 Task: Create Card UI Design Concepts in Board Recruiting to Workspace Finance and Accounting. Create Card Brand Guidelines Review in Board Influencer Marketing to Workspace Finance and Accounting. Create Card Design Critique Meeting in Board Email Marketing A/B Testing and Optimization to Workspace Finance and Accounting
Action: Mouse moved to (49, 341)
Screenshot: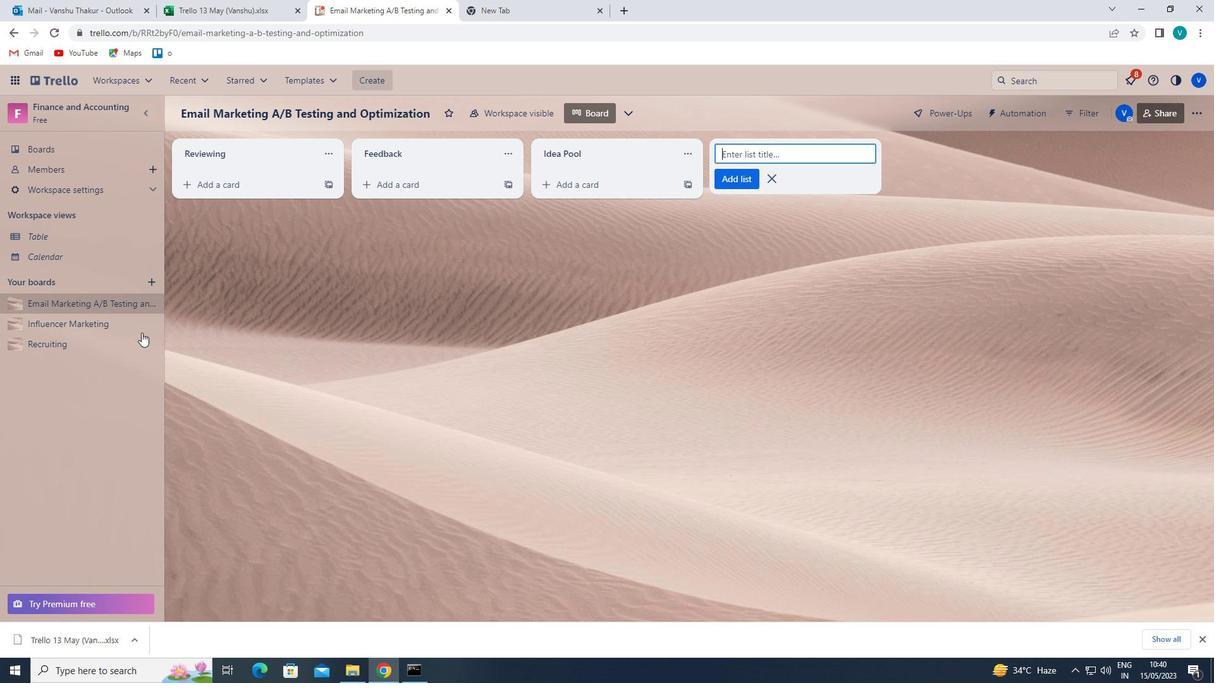 
Action: Mouse pressed left at (49, 341)
Screenshot: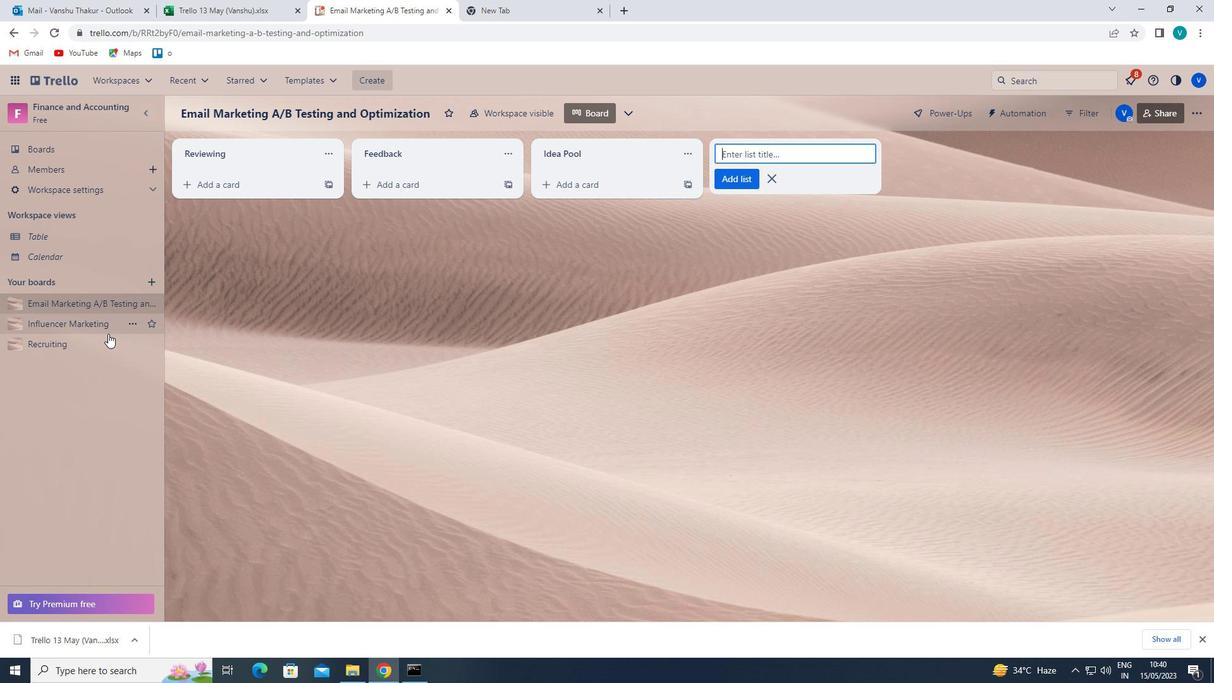 
Action: Mouse pressed left at (49, 341)
Screenshot: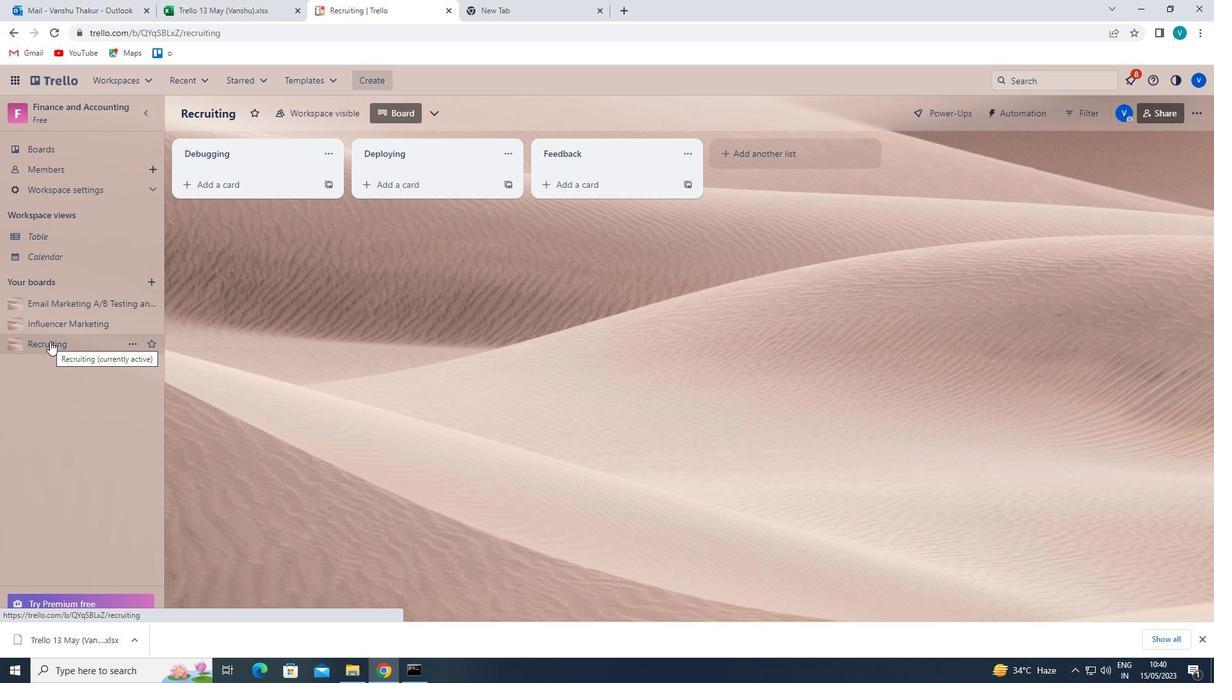 
Action: Mouse moved to (213, 179)
Screenshot: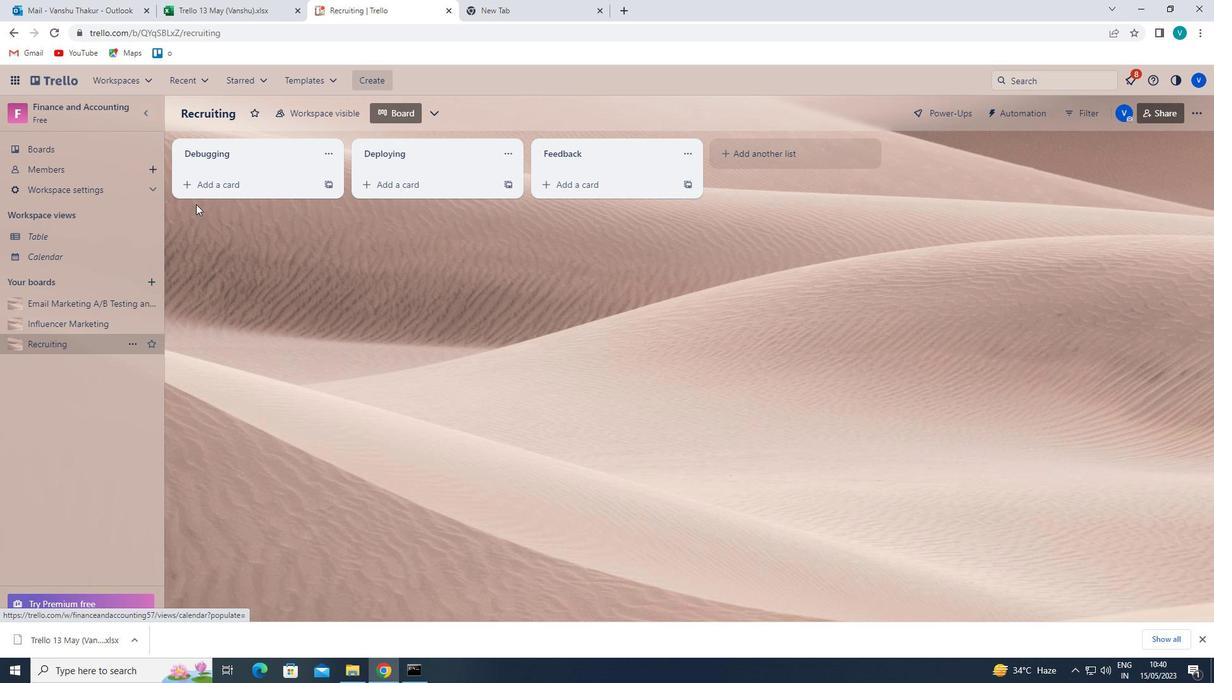 
Action: Mouse pressed left at (213, 179)
Screenshot: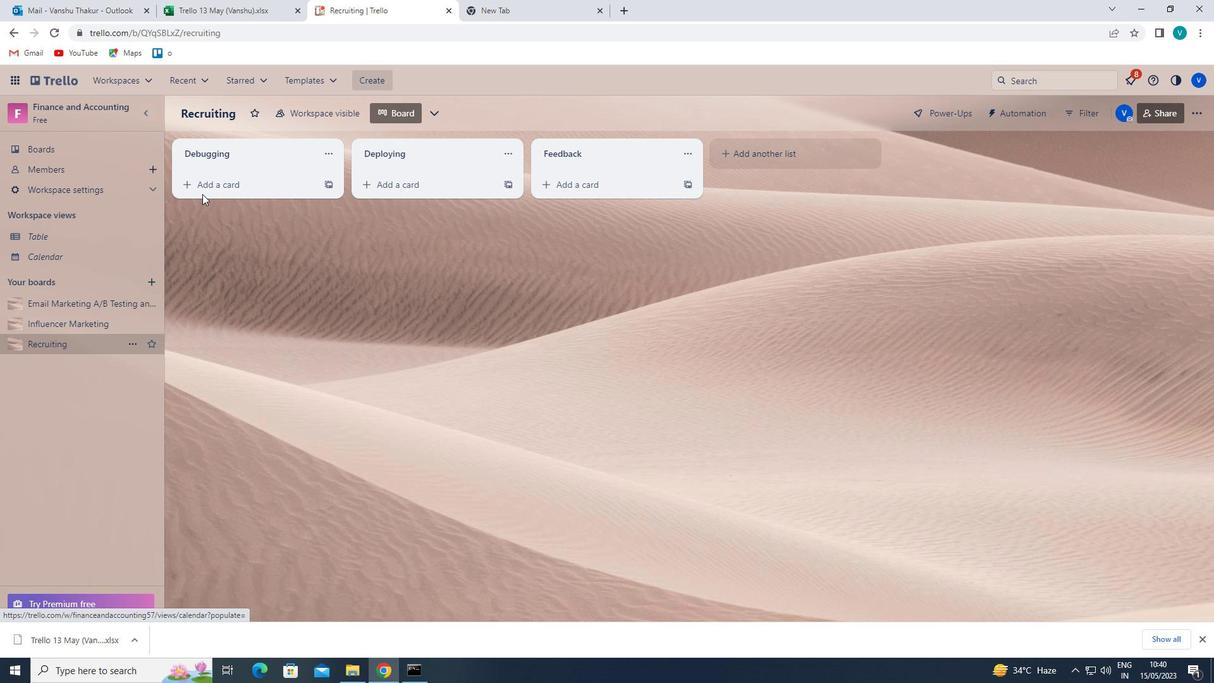 
Action: Mouse moved to (215, 182)
Screenshot: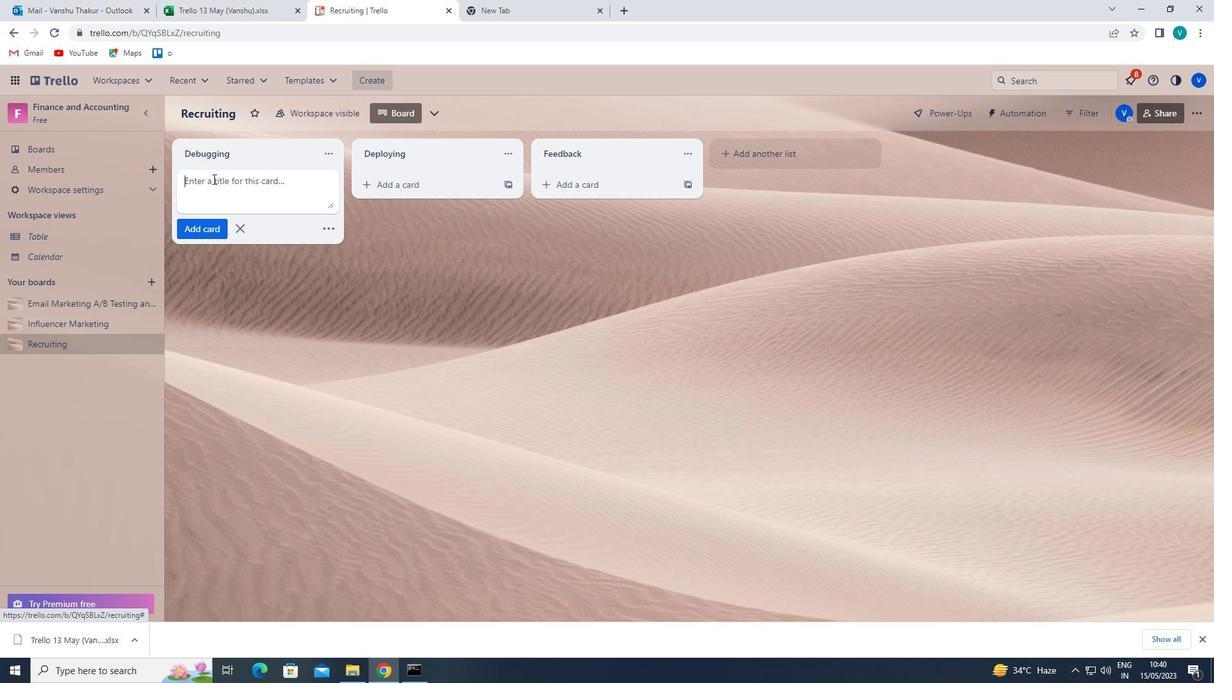 
Action: Key pressed <Key.shift>UI<Key.space><Key.shift><Key.shift><Key.shift><Key.shift><Key.shift><Key.shift>DESIGN<Key.space><Key.shift>CONCEPTS<Key.enter>
Screenshot: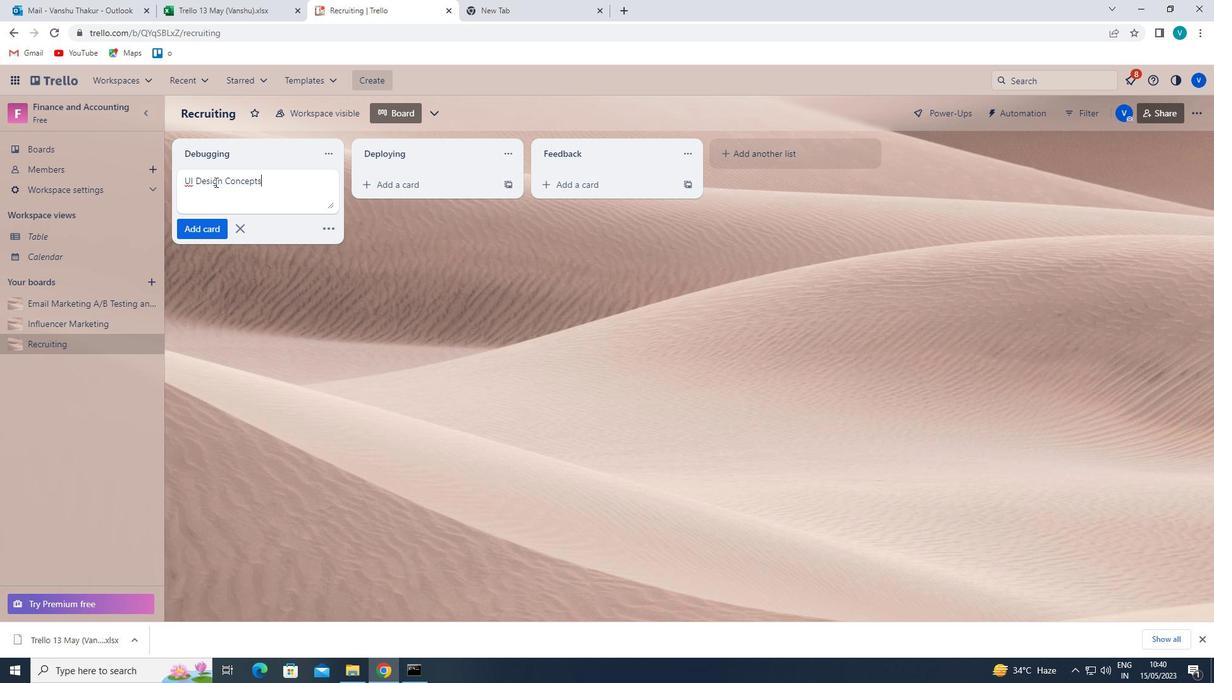 
Action: Mouse moved to (65, 325)
Screenshot: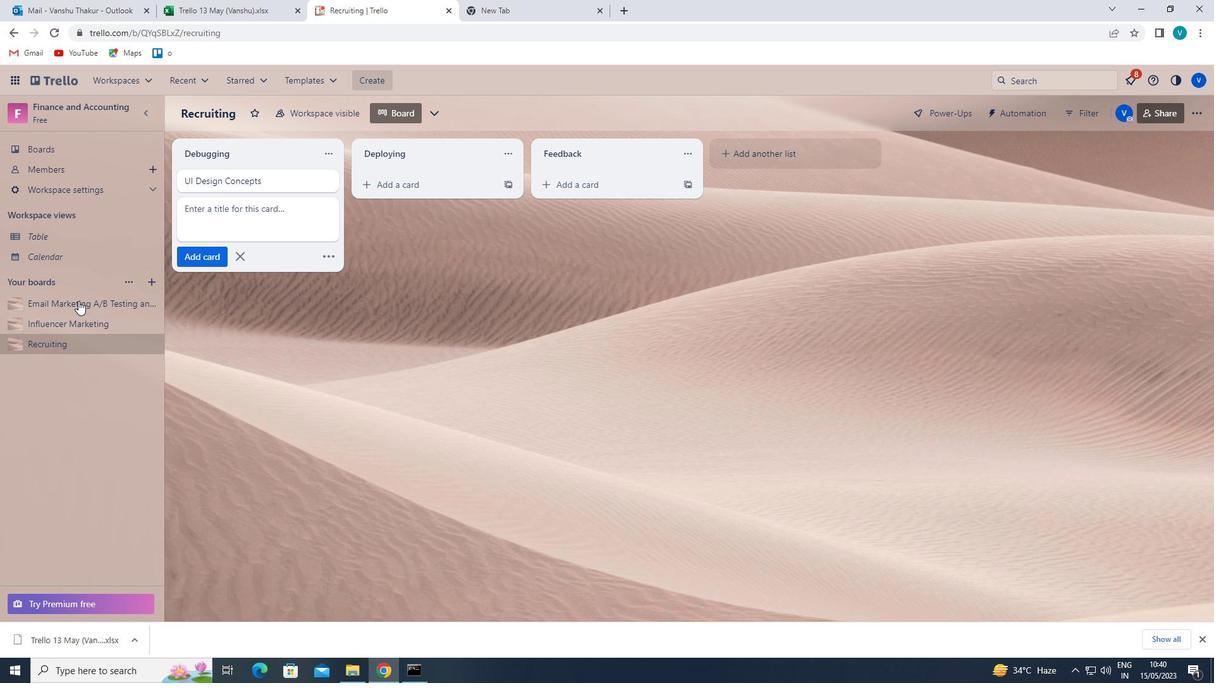 
Action: Mouse pressed left at (65, 325)
Screenshot: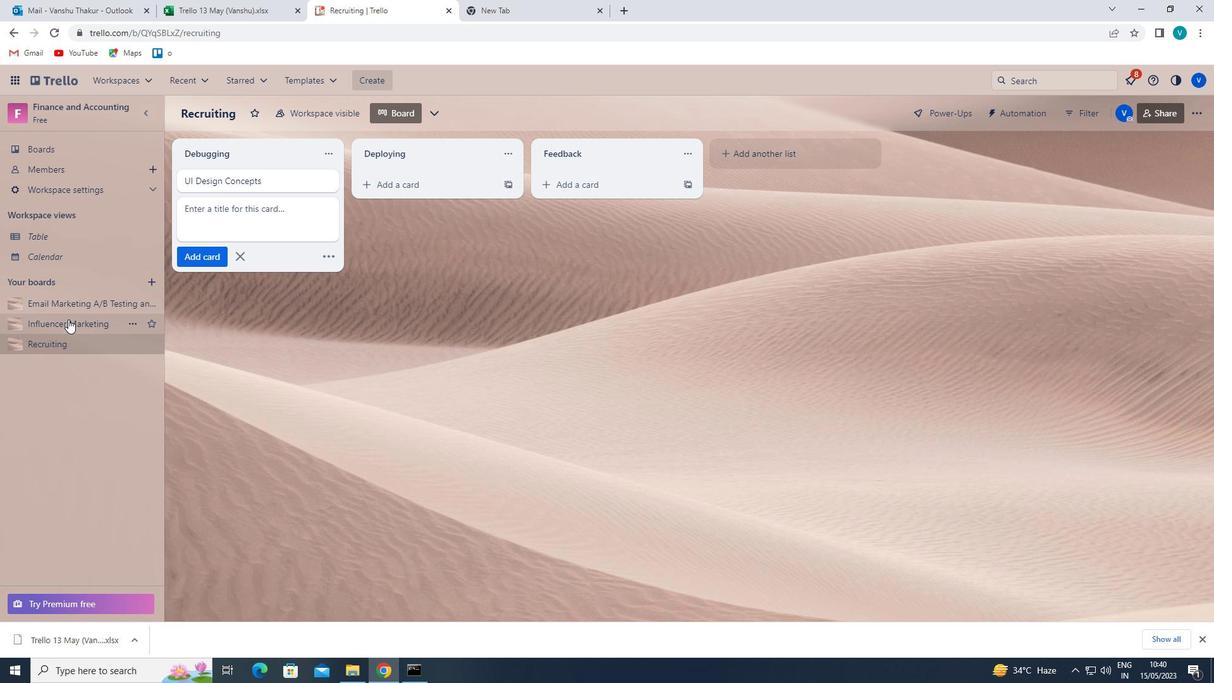 
Action: Mouse moved to (236, 180)
Screenshot: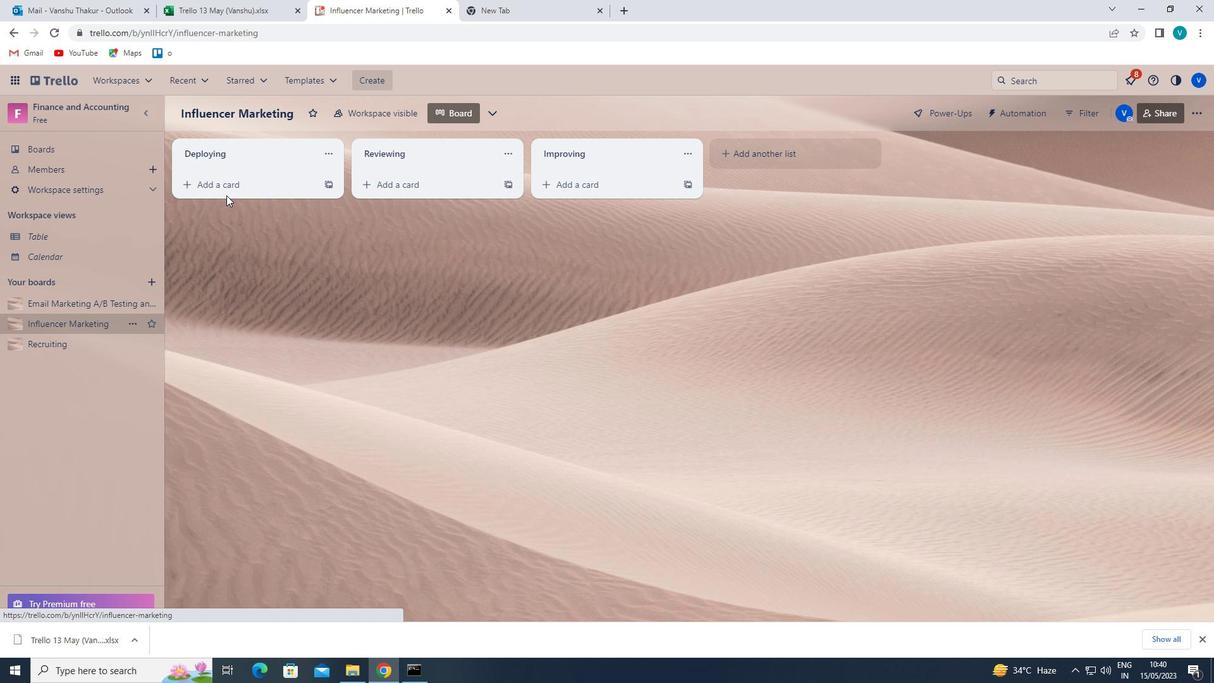 
Action: Mouse pressed left at (236, 180)
Screenshot: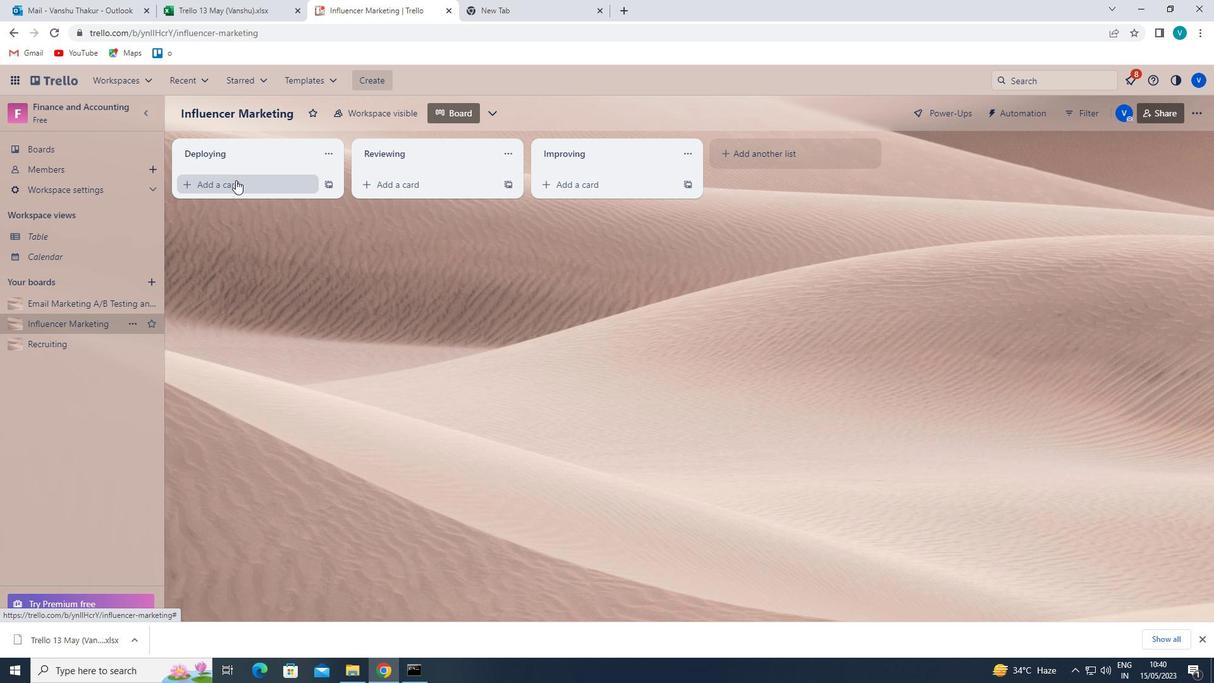 
Action: Key pressed <Key.shift>BRAND<Key.space><Key.shift>GUIDELINES<Key.space><Key.shift>REVIEW<Key.enter>
Screenshot: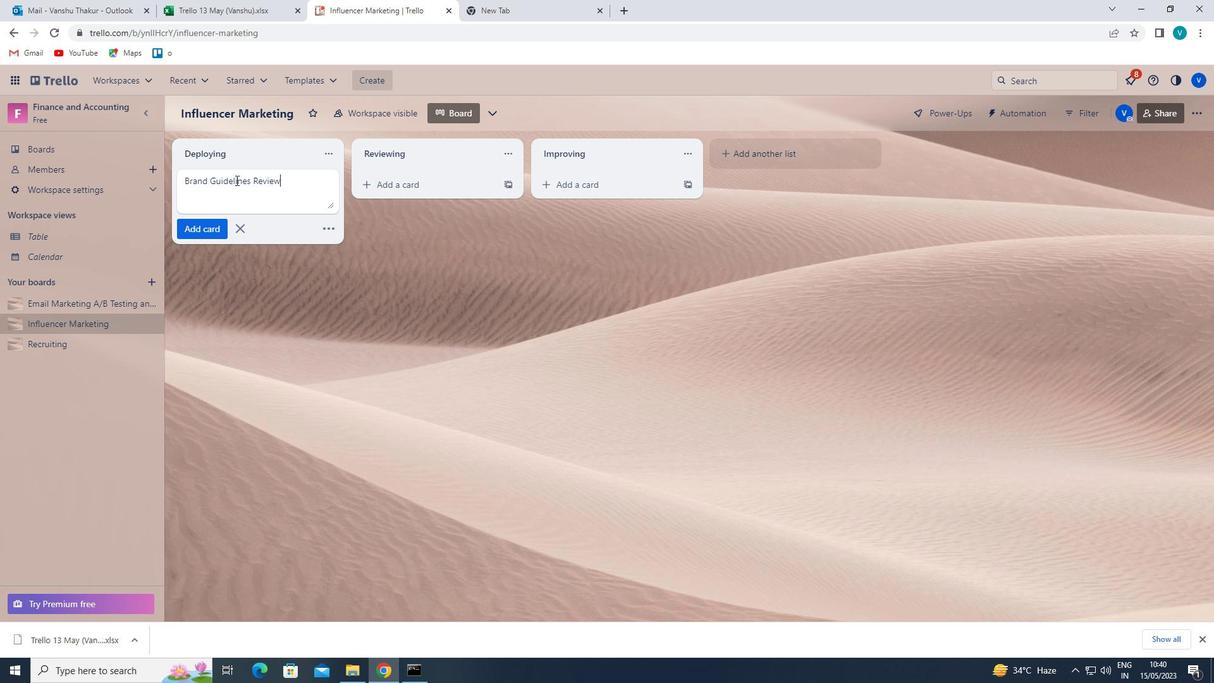 
Action: Mouse moved to (88, 298)
Screenshot: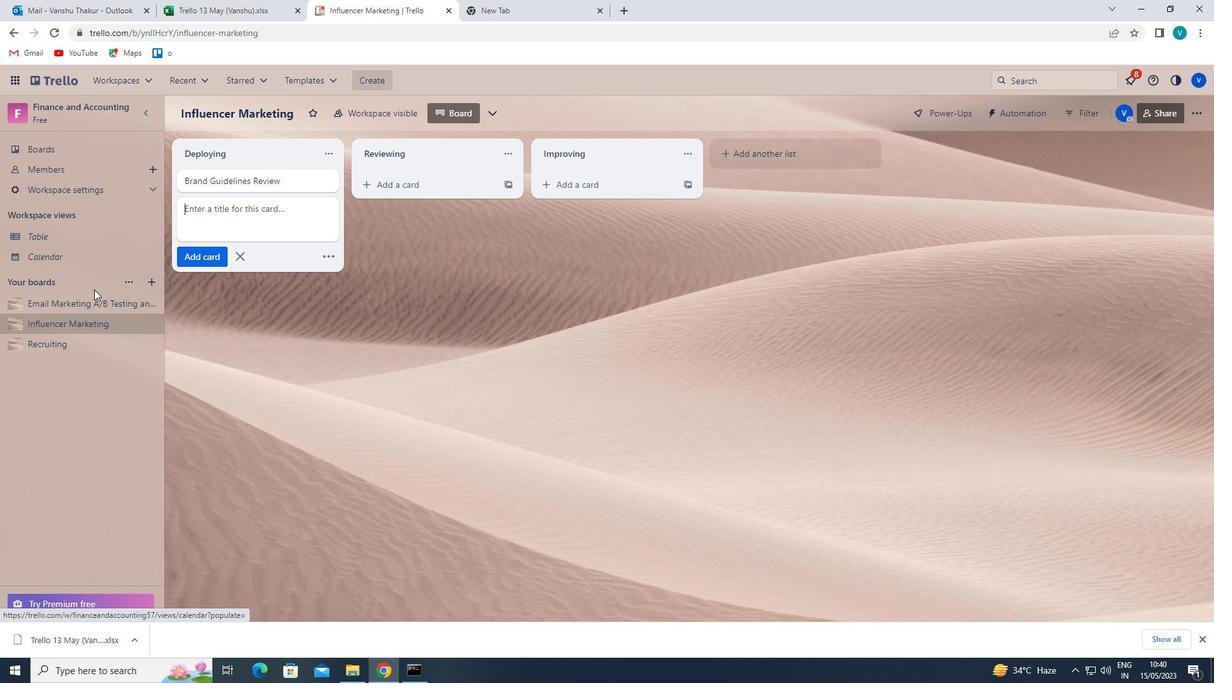 
Action: Mouse pressed left at (88, 298)
Screenshot: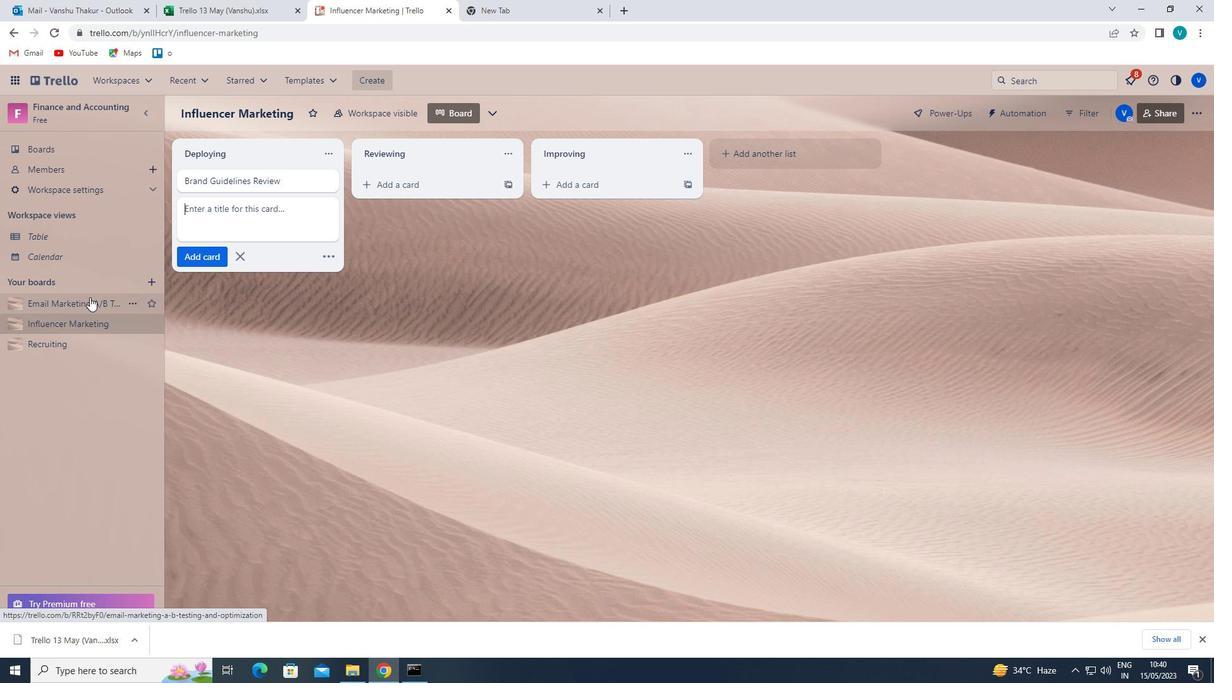 
Action: Mouse moved to (239, 178)
Screenshot: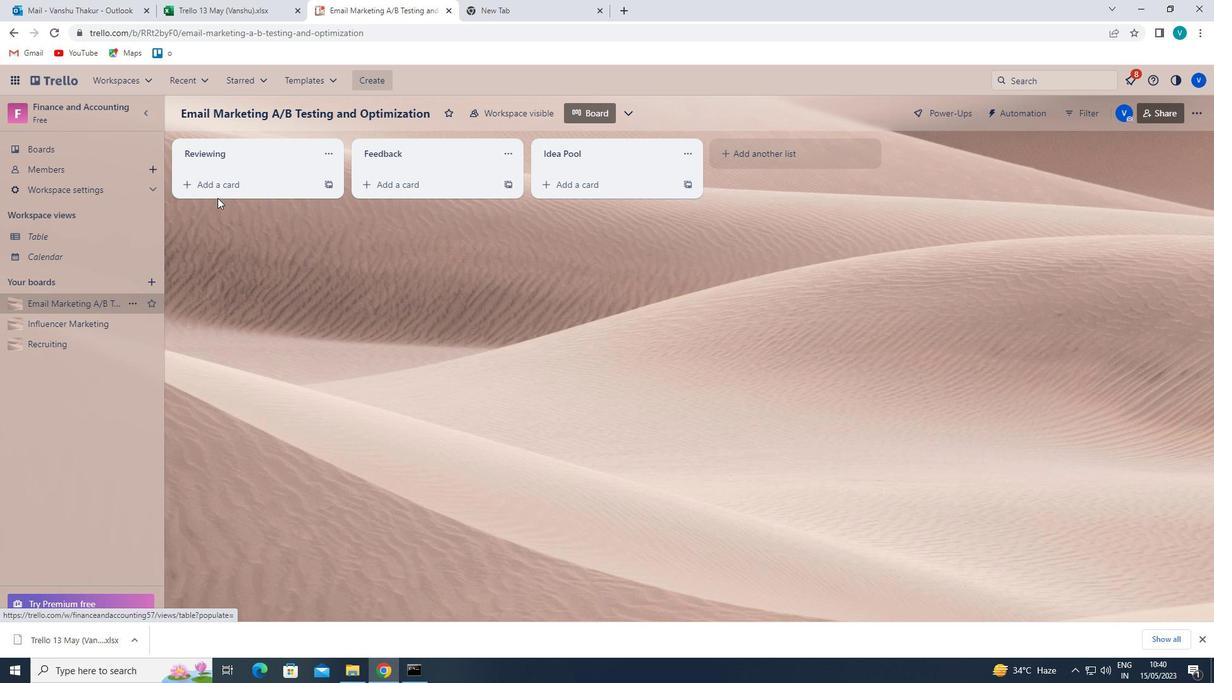 
Action: Mouse pressed left at (239, 178)
Screenshot: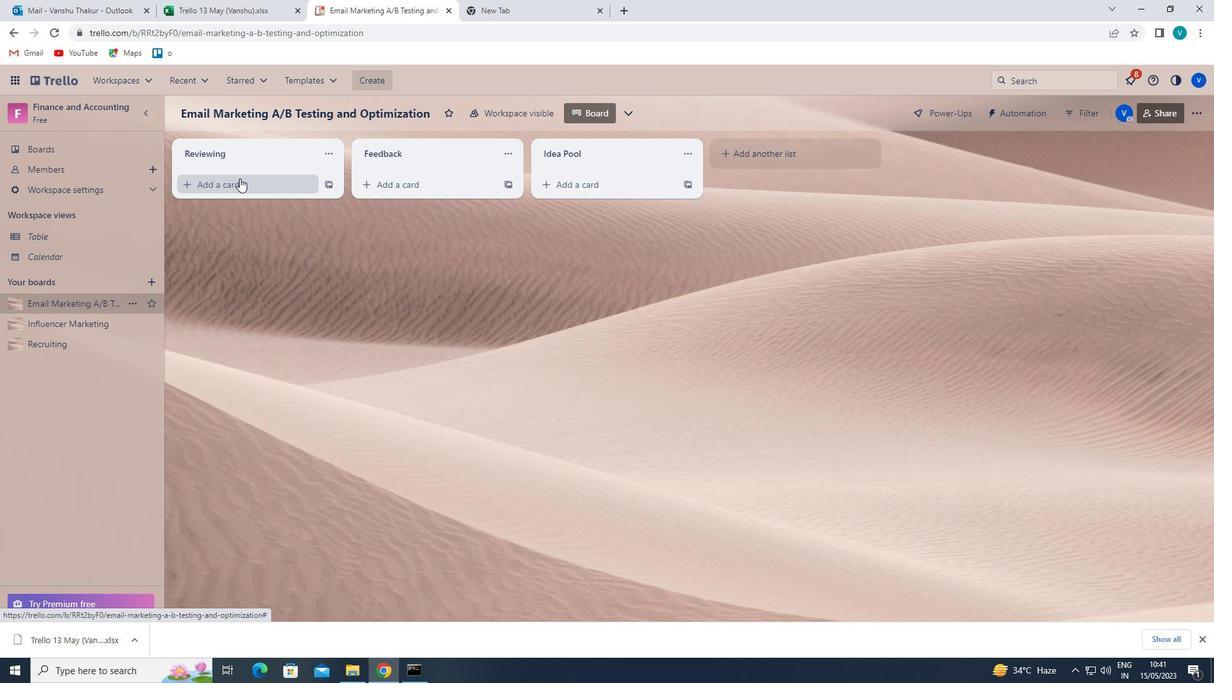 
Action: Key pressed <Key.shift>DESIGN<Key.space><Key.shift>CRITIQUE<Key.space><Key.shift>MEETING<Key.enter>
Screenshot: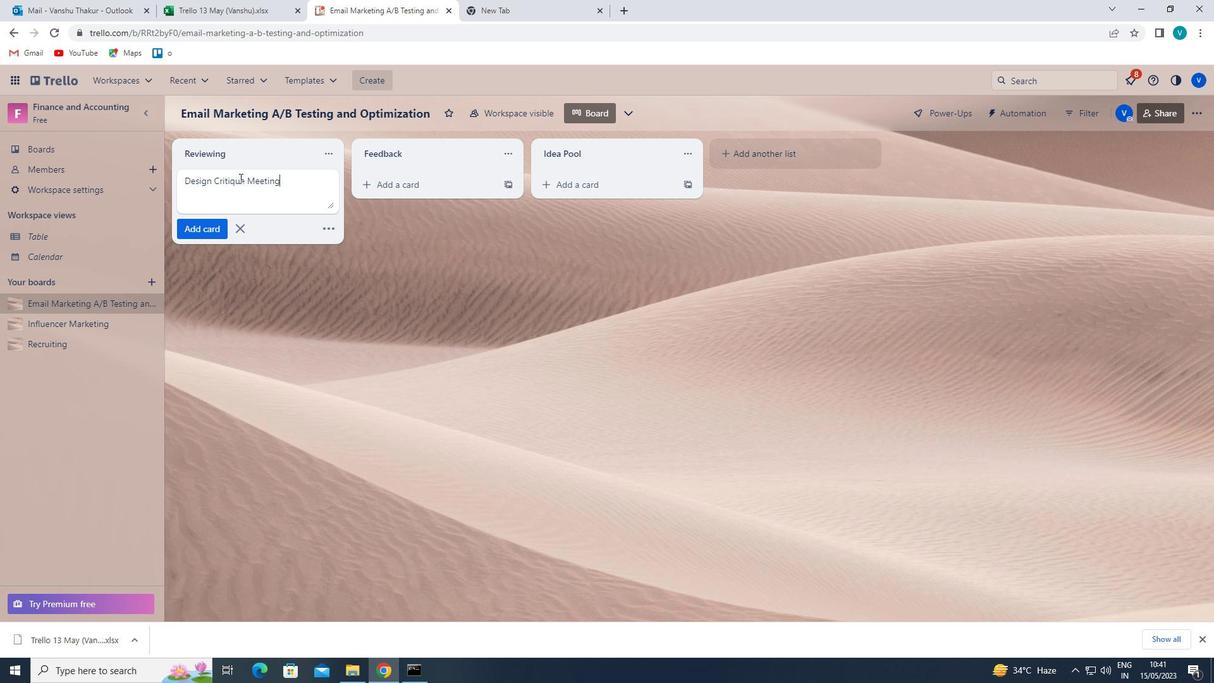 
